 Task: Customize Gmail's display density for conversation threads based on screen size and preference.
Action: Mouse moved to (908, 55)
Screenshot: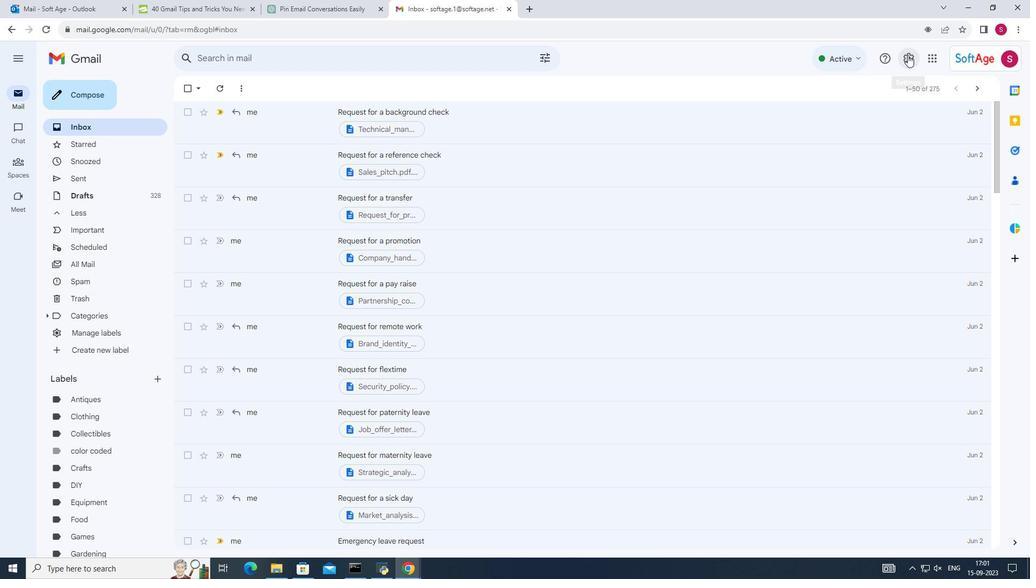 
Action: Mouse pressed left at (908, 55)
Screenshot: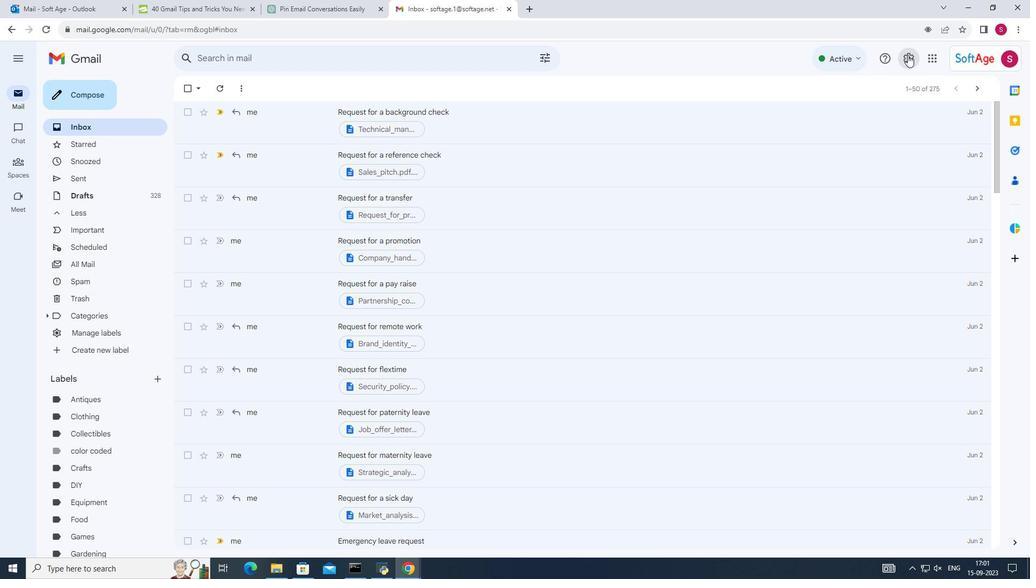 
Action: Mouse moved to (845, 251)
Screenshot: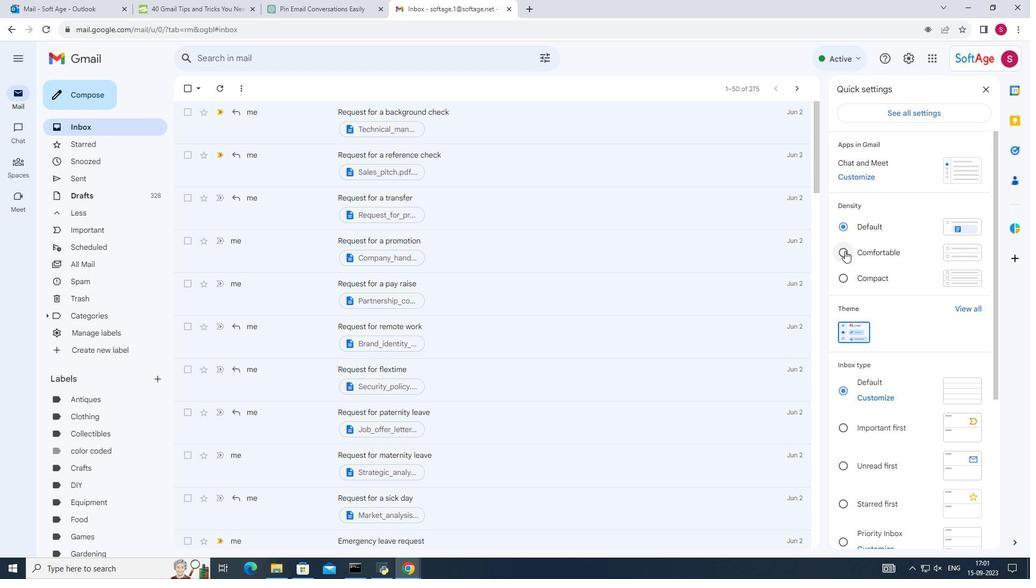 
Action: Mouse pressed left at (845, 251)
Screenshot: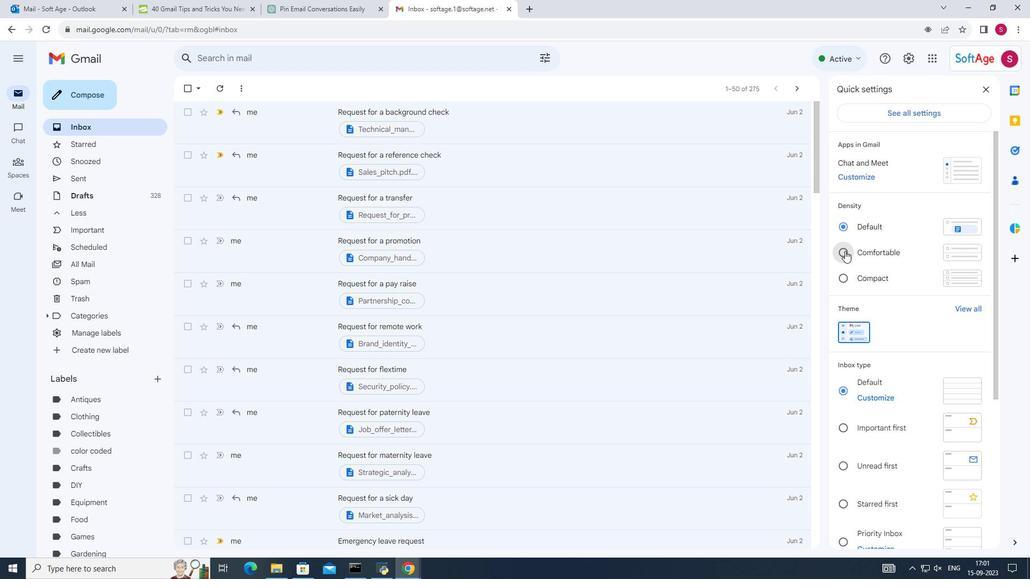 
Action: Mouse moved to (986, 89)
Screenshot: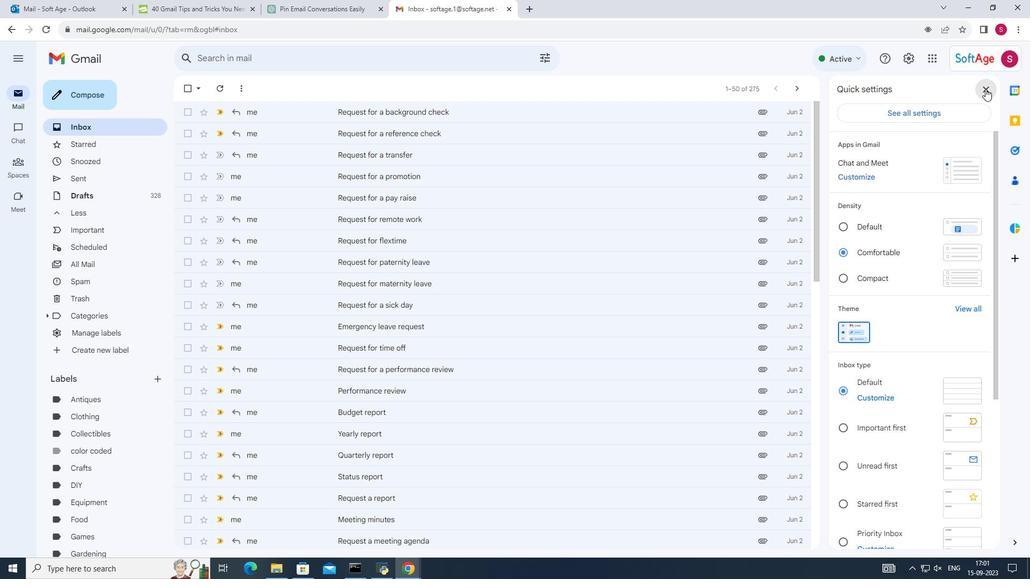
Action: Mouse pressed left at (986, 89)
Screenshot: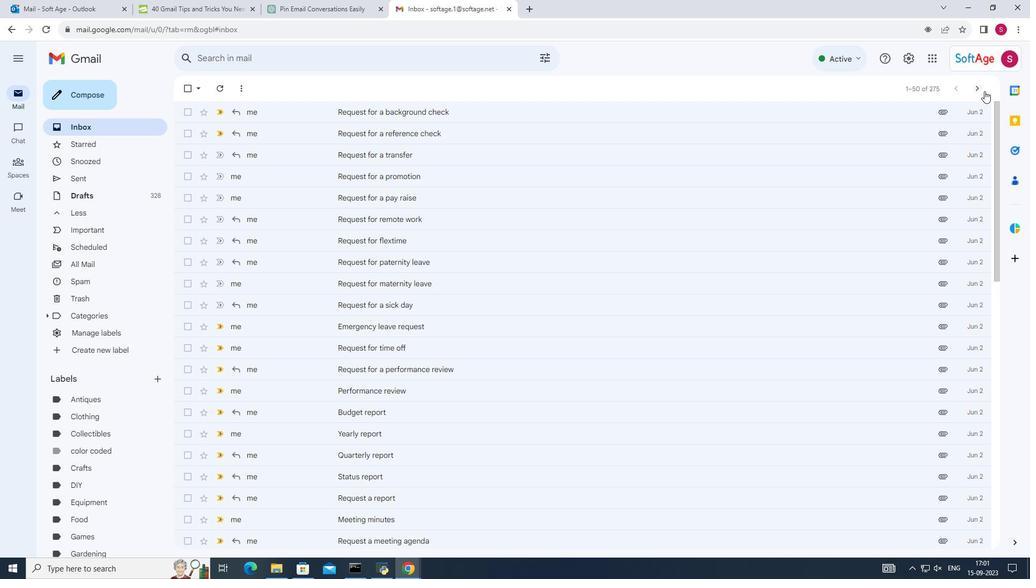 
Action: Mouse moved to (119, 120)
Screenshot: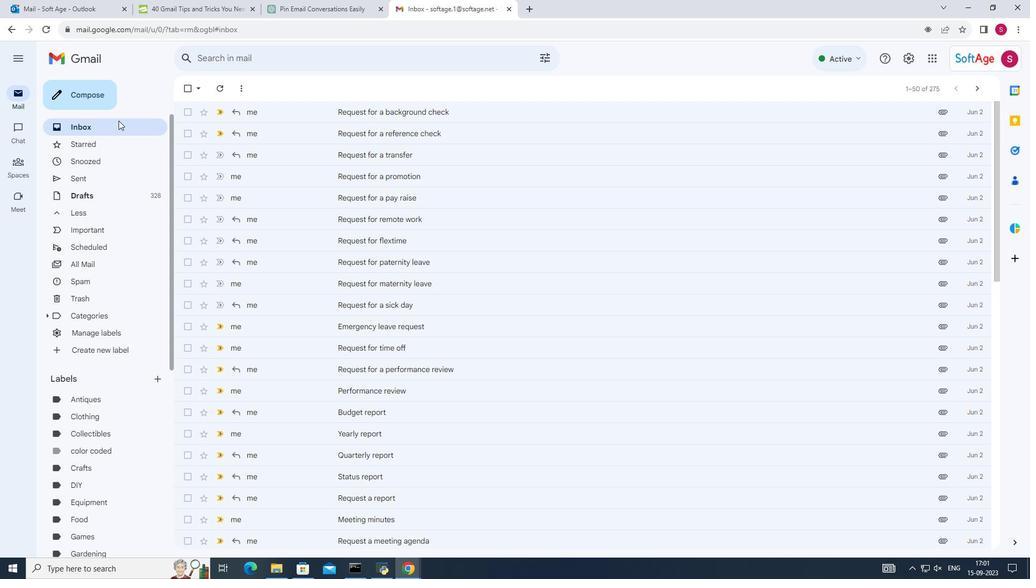 
Action: Mouse pressed left at (119, 120)
Screenshot: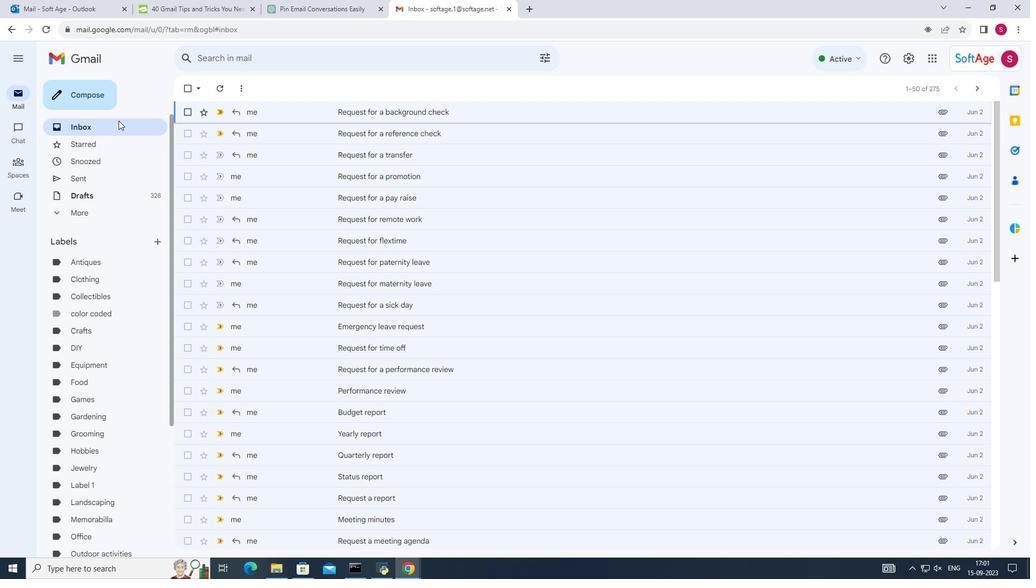 
Action: Mouse moved to (912, 60)
Screenshot: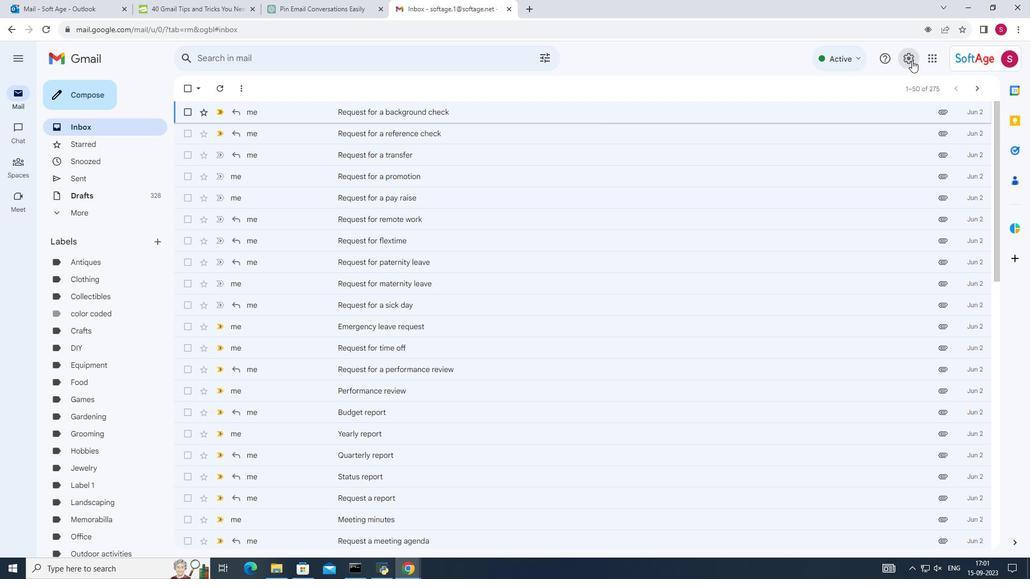 
Action: Mouse pressed left at (912, 60)
Screenshot: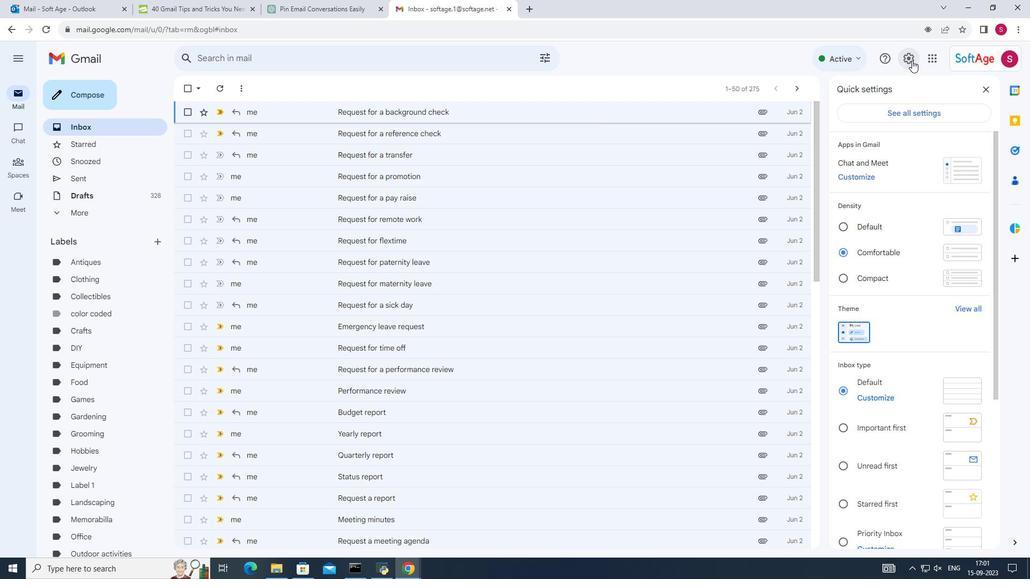 
Action: Mouse moved to (845, 278)
Screenshot: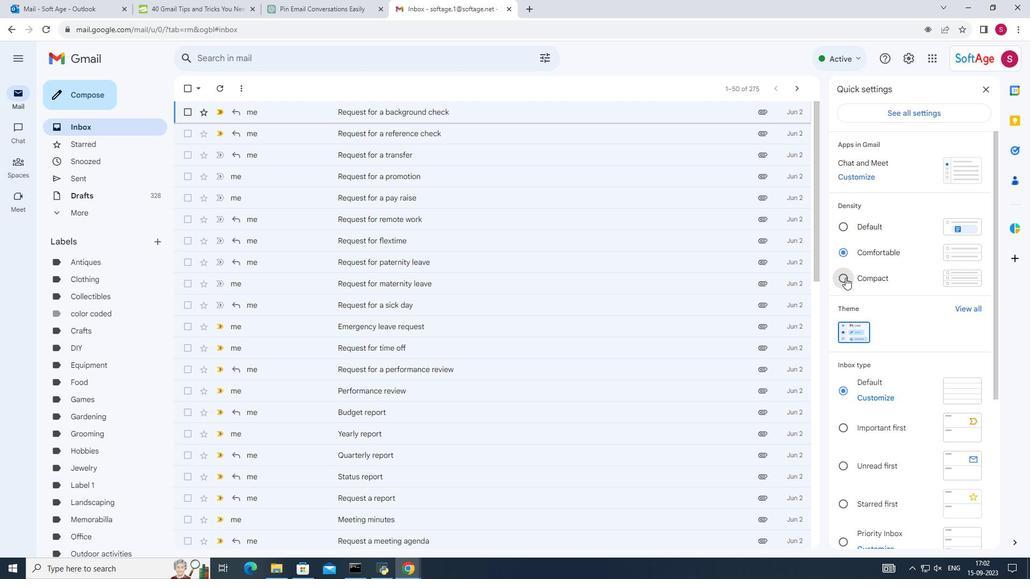 
Action: Mouse pressed left at (845, 278)
Screenshot: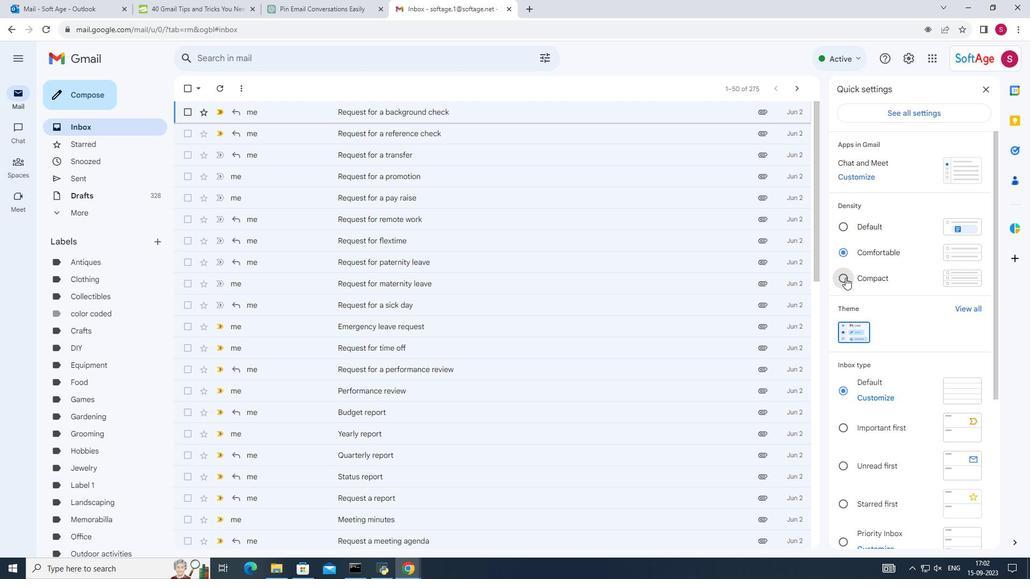 
Action: Mouse moved to (991, 83)
Screenshot: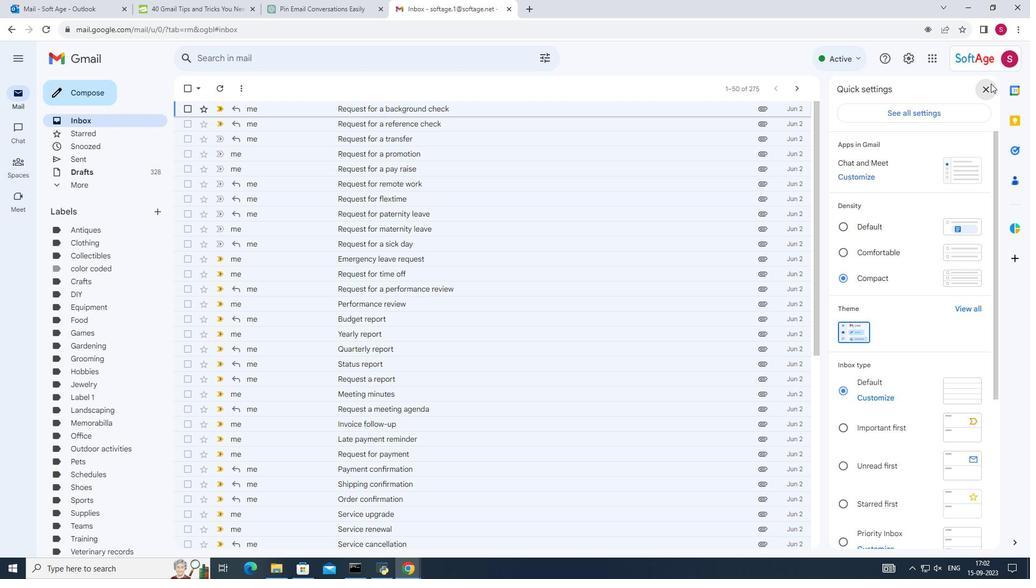 
Action: Mouse pressed left at (991, 83)
Screenshot: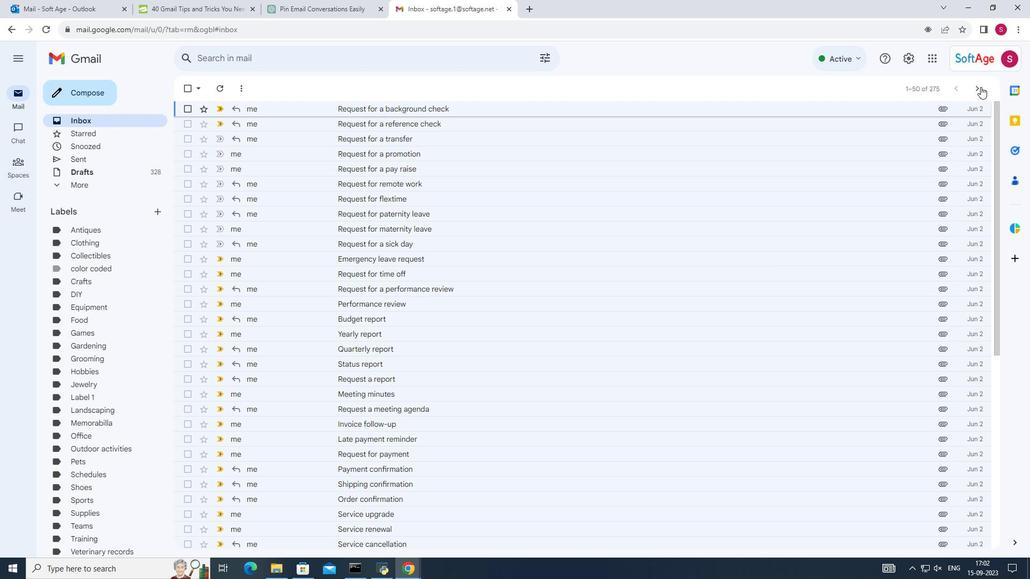 
Action: Mouse moved to (92, 119)
Screenshot: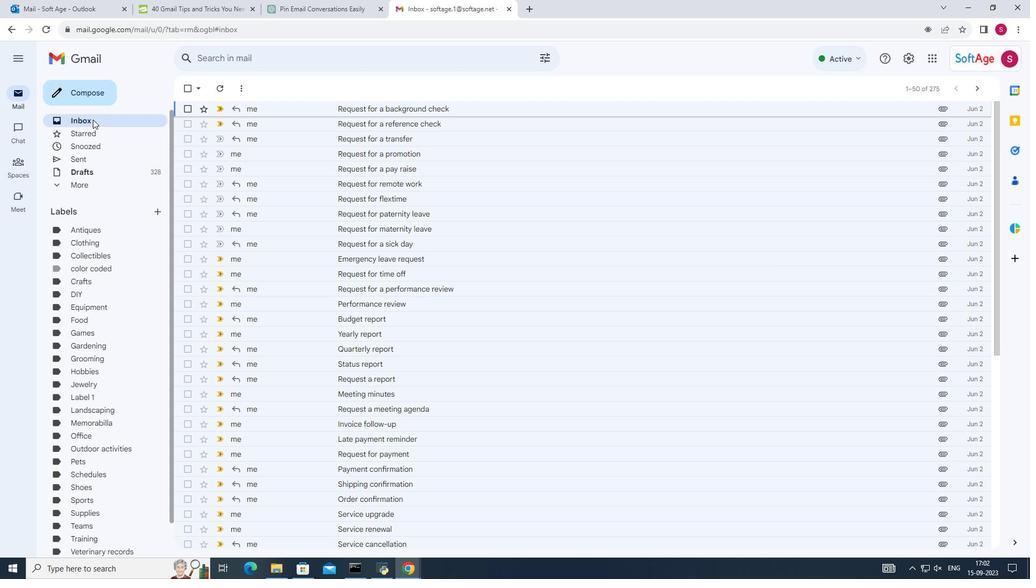
Action: Mouse pressed left at (92, 119)
Screenshot: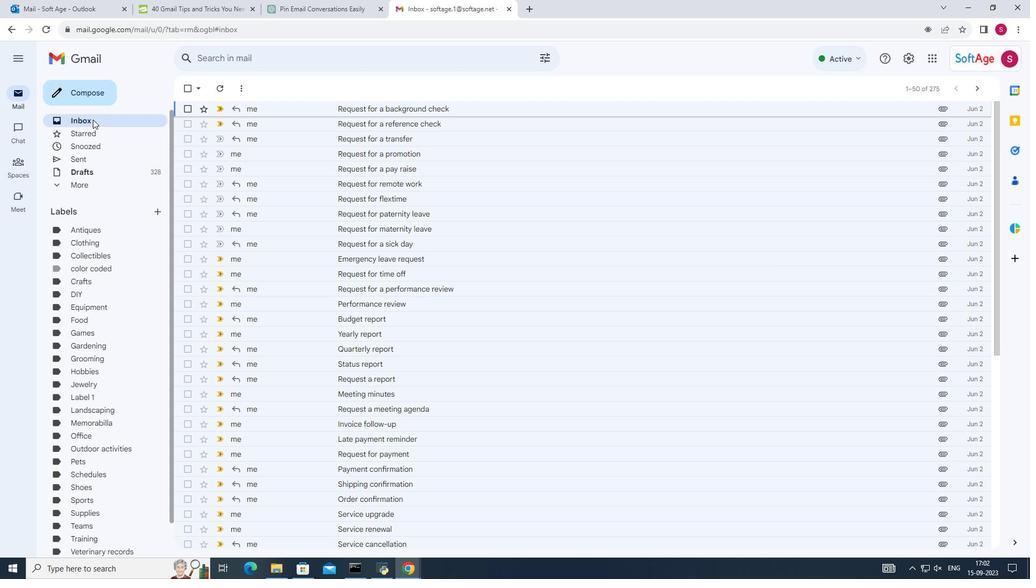 
Action: Mouse moved to (915, 61)
Screenshot: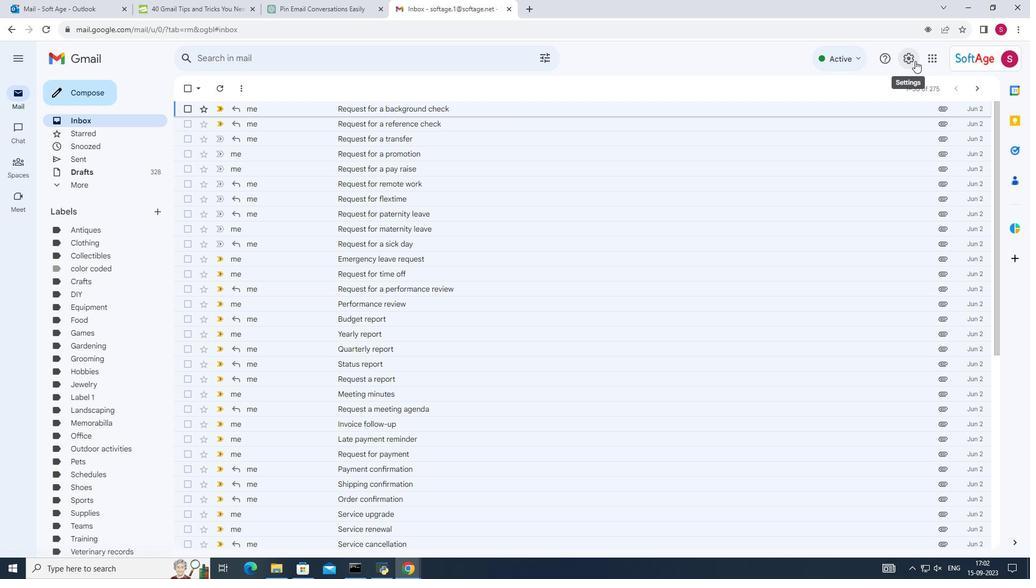 
Action: Mouse pressed left at (915, 61)
Screenshot: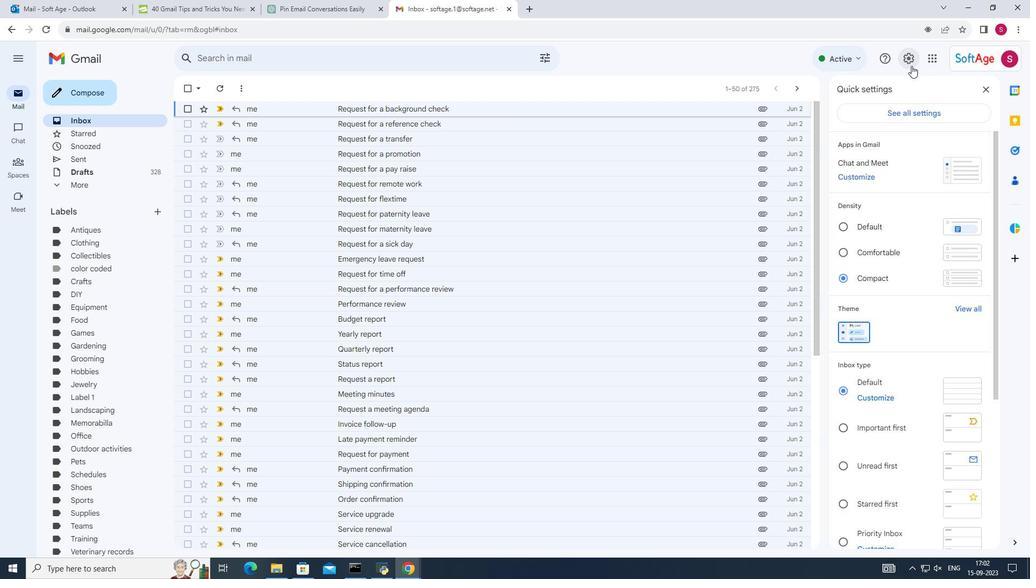 
Action: Mouse moved to (845, 224)
Screenshot: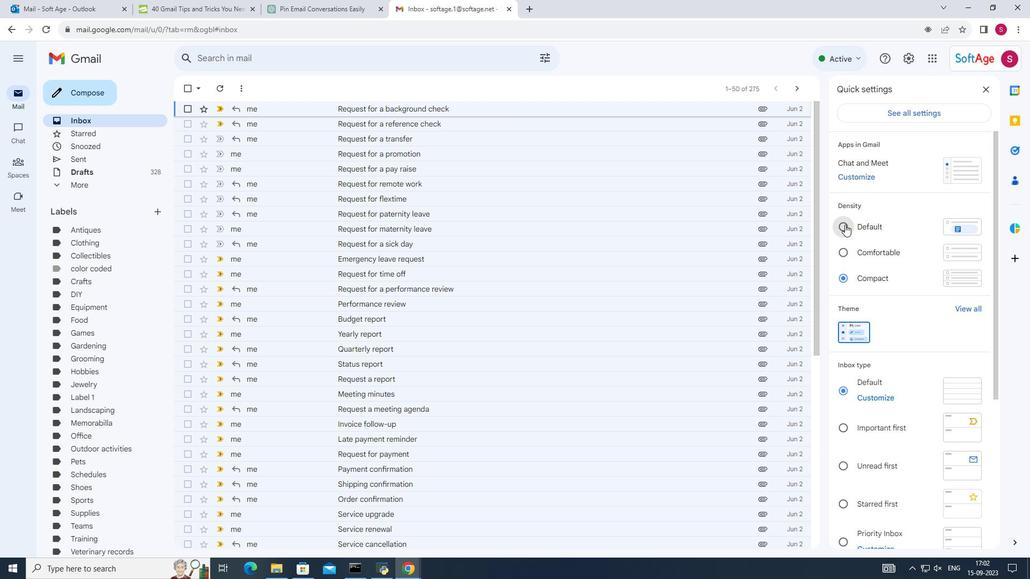 
Action: Mouse pressed left at (845, 224)
Screenshot: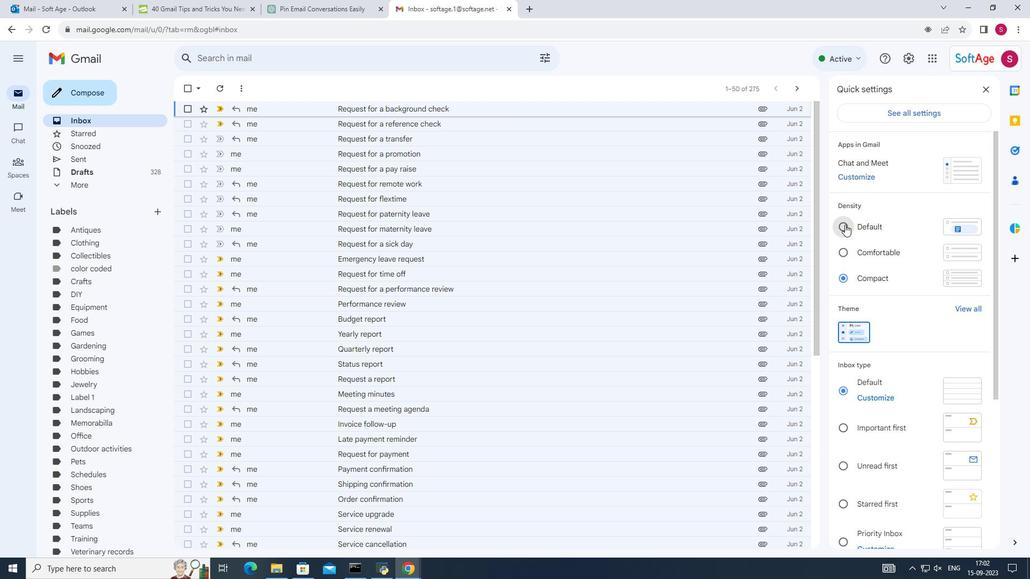 
Action: Mouse moved to (990, 95)
Screenshot: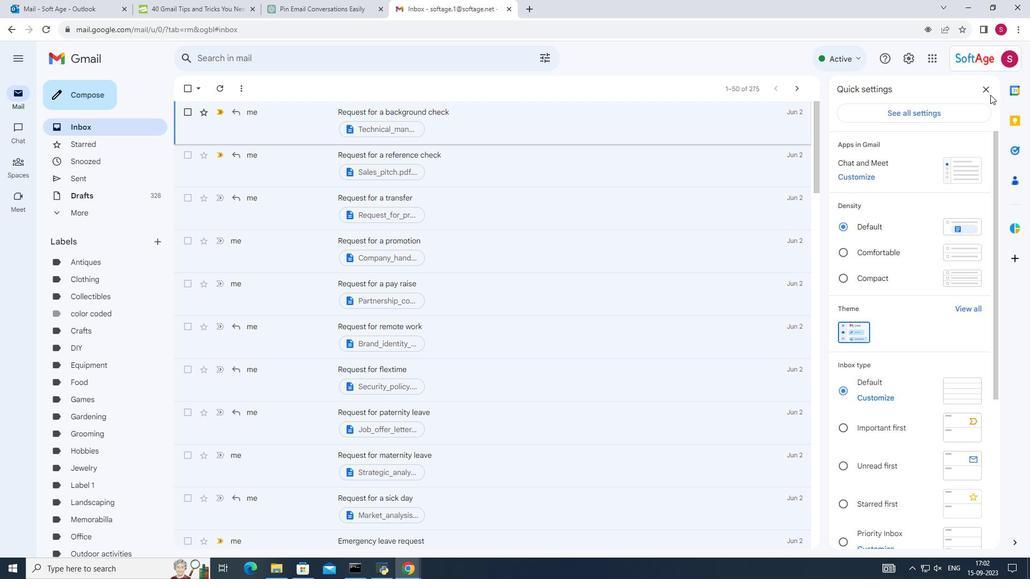 
Action: Mouse pressed left at (990, 95)
Screenshot: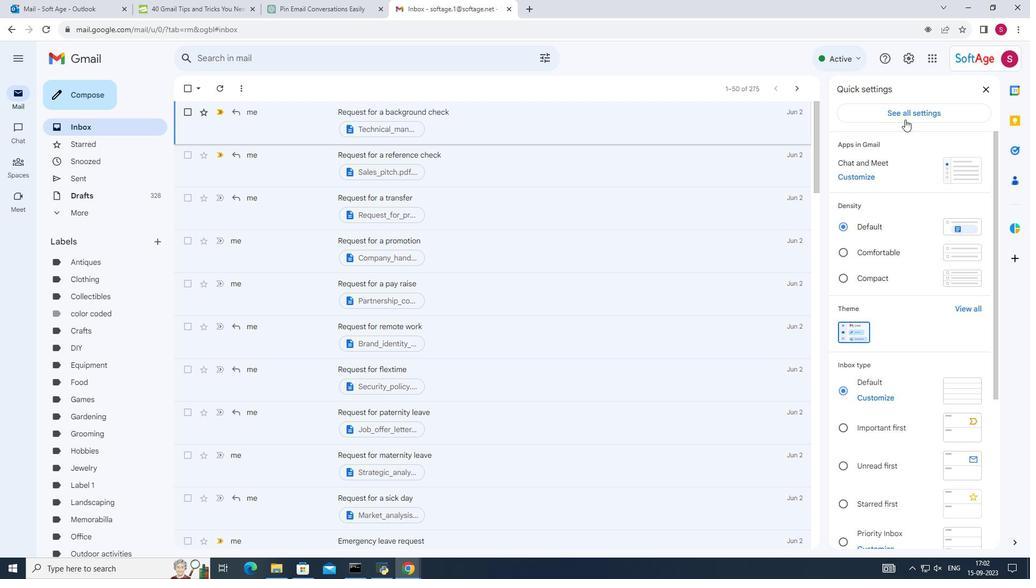 
Action: Mouse moved to (986, 89)
Screenshot: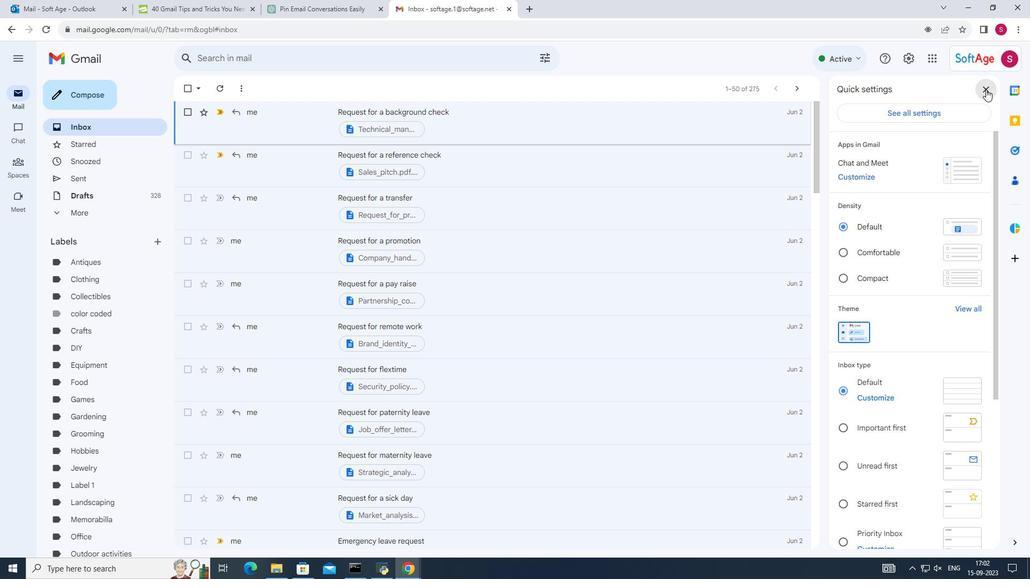 
Action: Mouse pressed left at (986, 89)
Screenshot: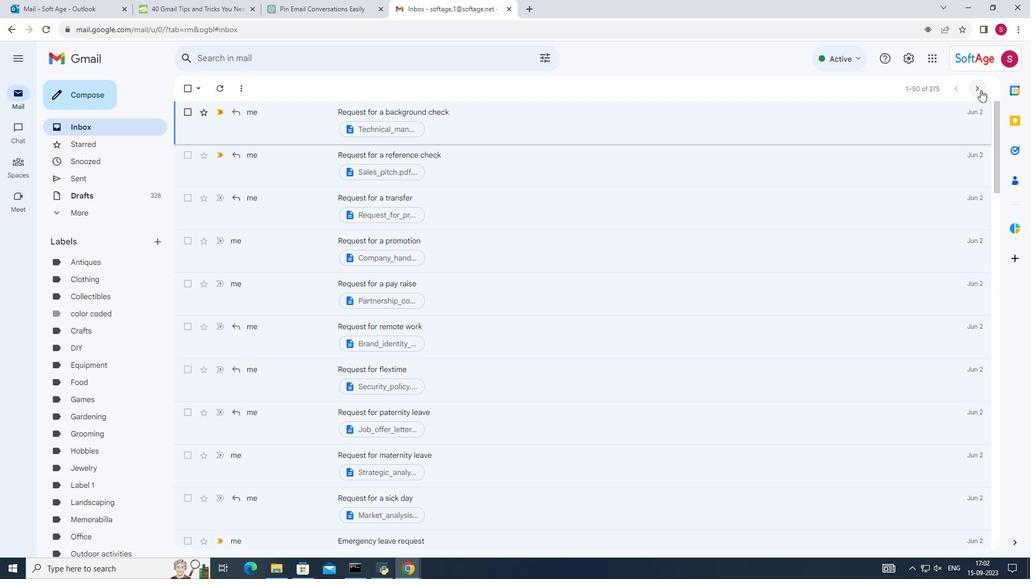 
Action: Mouse moved to (126, 129)
Screenshot: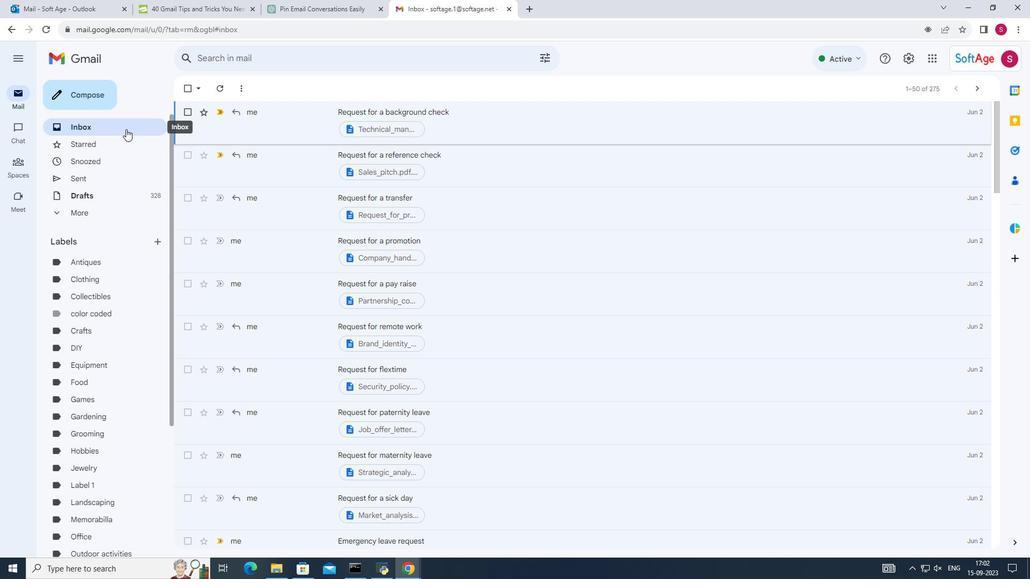 
Action: Mouse pressed left at (126, 129)
Screenshot: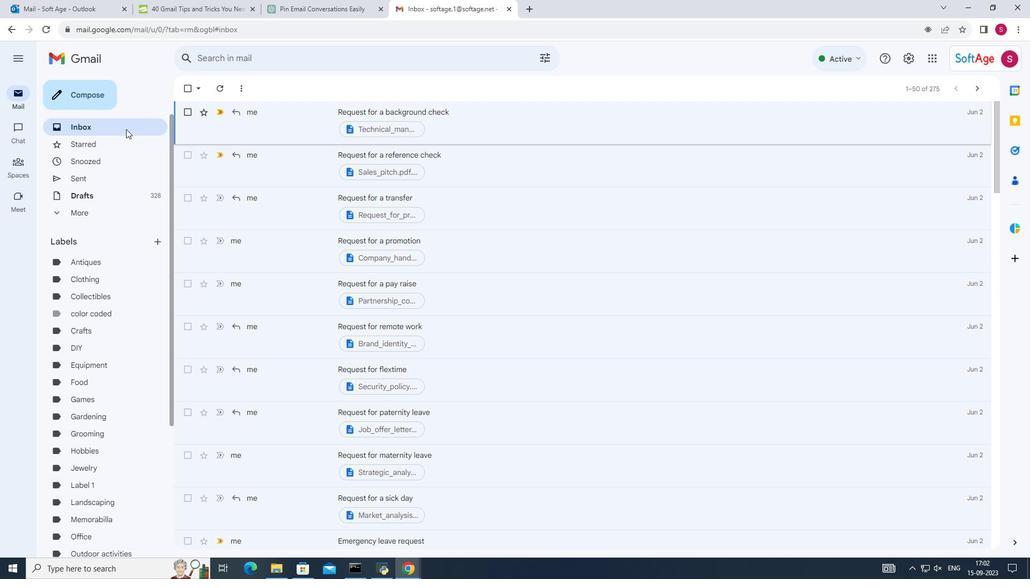 
Action: Mouse moved to (221, 162)
Screenshot: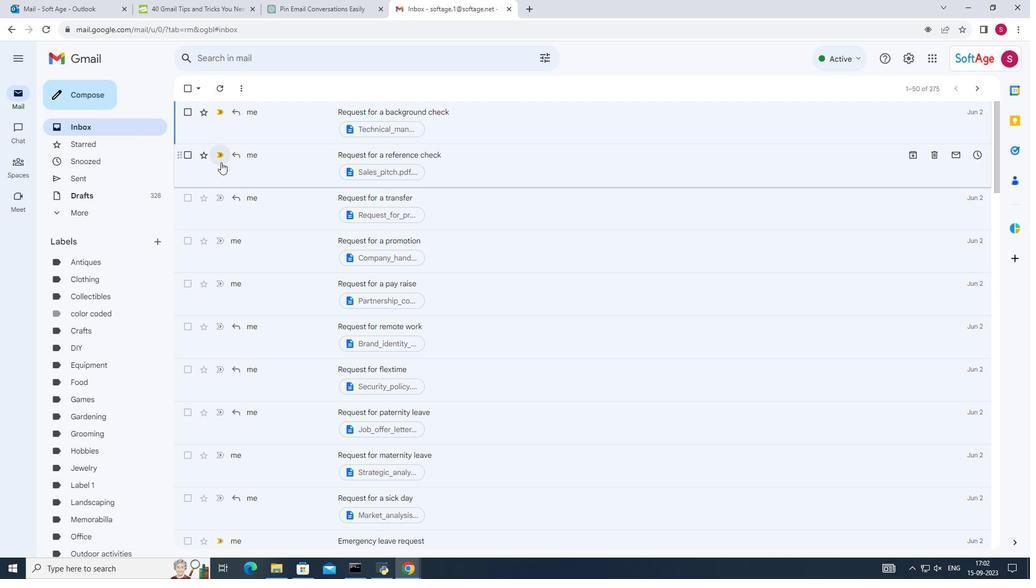 
